 Task: Create Card Card0000000099 in Board Board0000000025 in Workspace WS0000000009 in Trello. Create Card Card0000000100 in Board Board0000000025 in Workspace WS0000000009 in Trello. Create Card Card0000000101 in Board Board0000000026 in Workspace WS0000000009 in Trello. Create Card Card0000000102 in Board Board0000000026 in Workspace WS0000000009 in Trello. Create Card Card0000000103 in Board Board0000000026 in Workspace WS0000000009 in Trello
Action: Mouse moved to (502, 472)
Screenshot: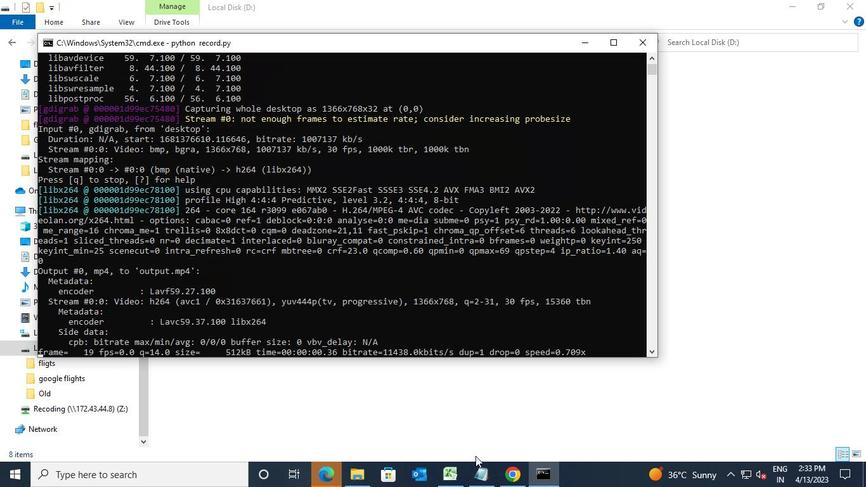 
Action: Mouse pressed left at (502, 472)
Screenshot: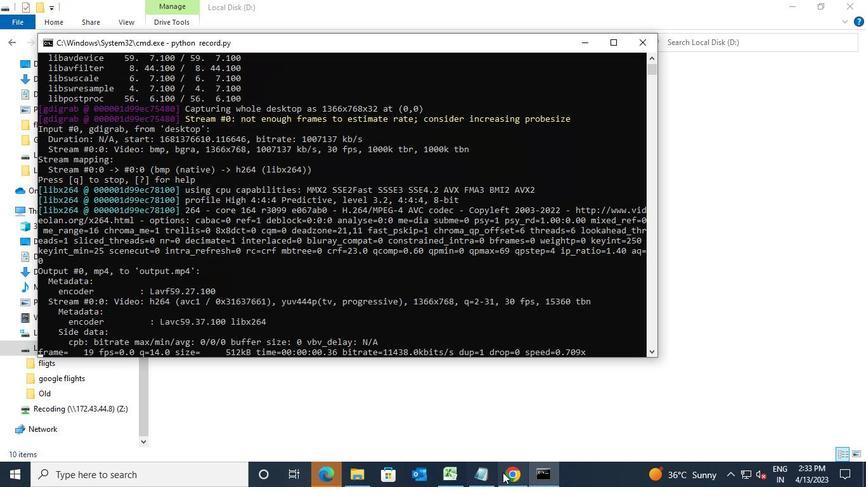 
Action: Mouse moved to (119, 299)
Screenshot: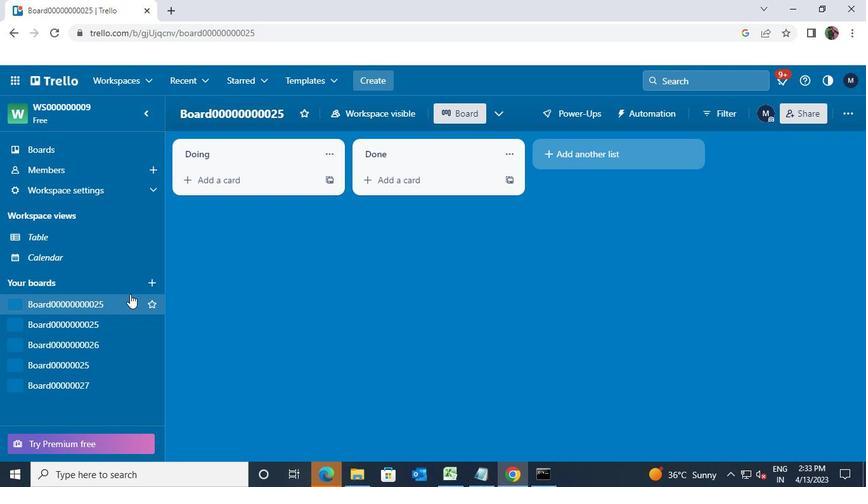 
Action: Mouse pressed left at (119, 299)
Screenshot: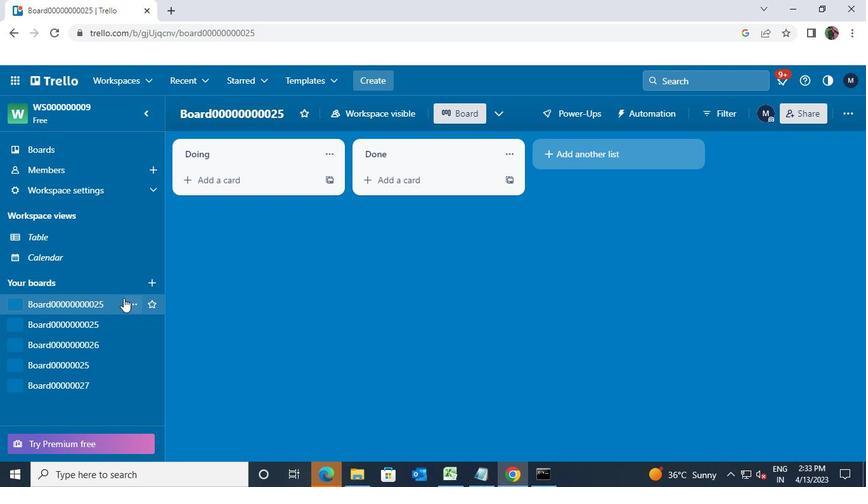 
Action: Mouse moved to (210, 179)
Screenshot: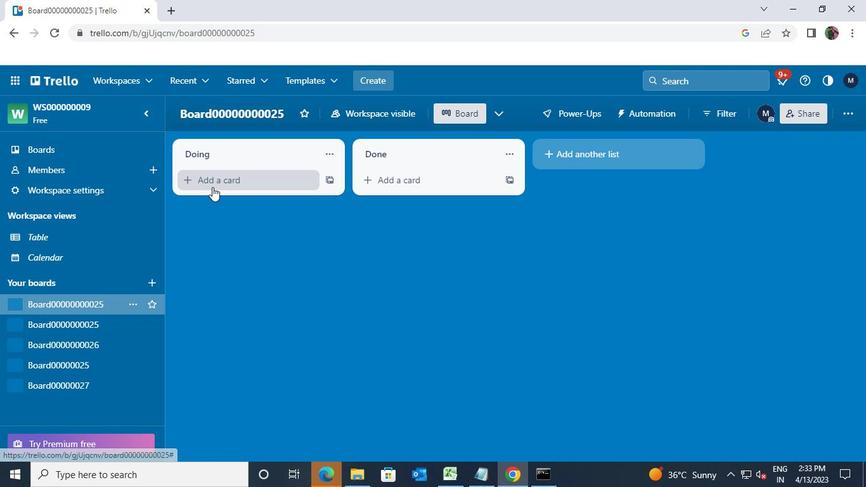 
Action: Mouse pressed left at (210, 179)
Screenshot: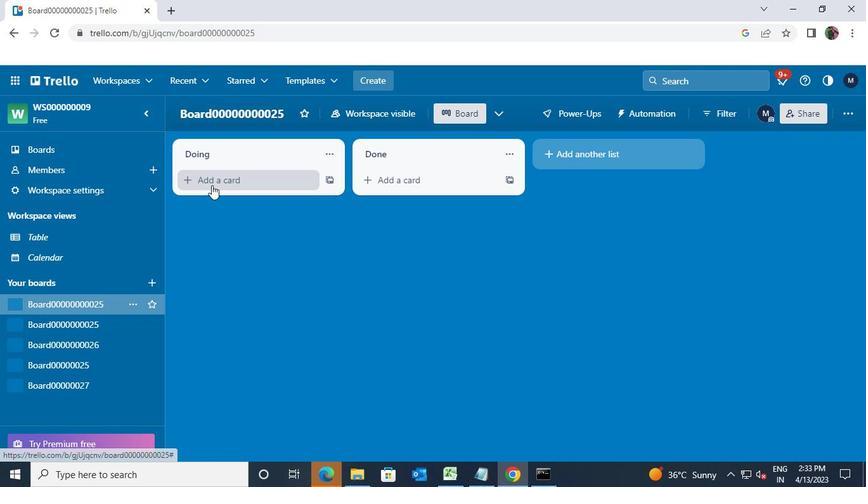 
Action: Keyboard <96>
Screenshot: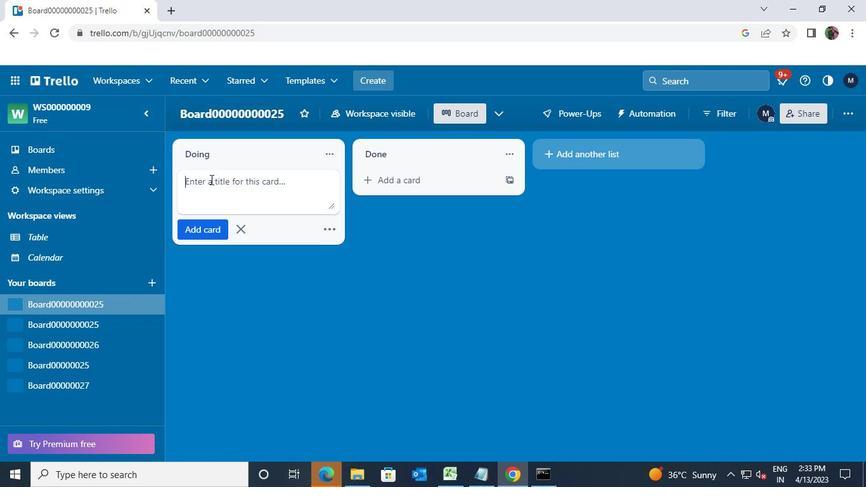 
Action: Keyboard <96>
Screenshot: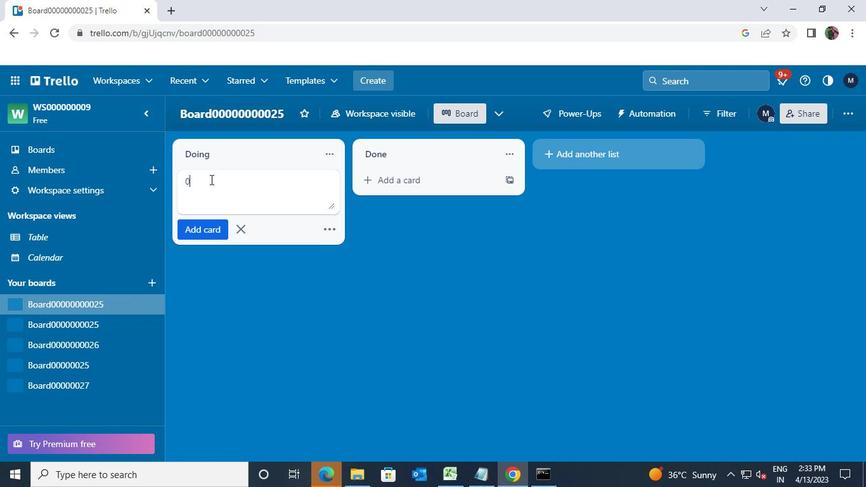 
Action: Keyboard <96>
Screenshot: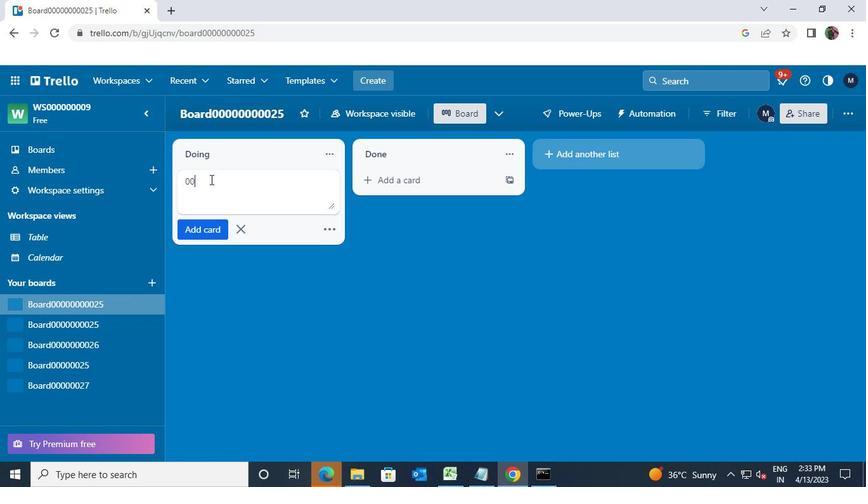 
Action: Keyboard <96>
Screenshot: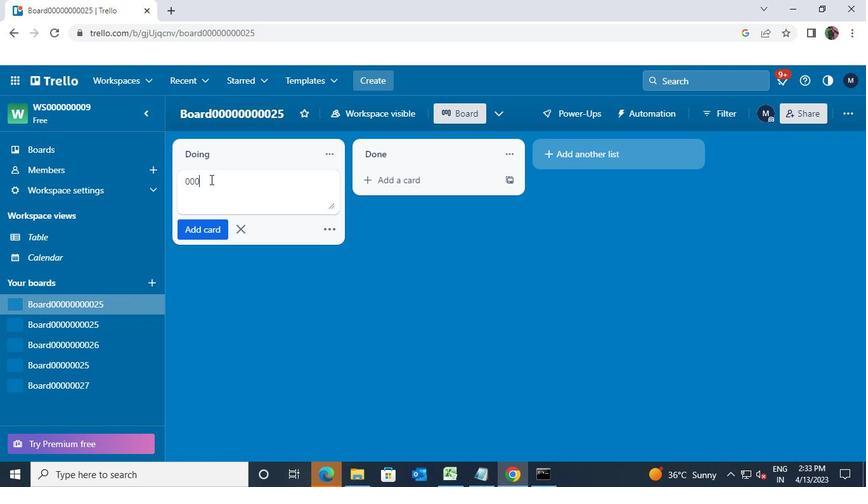 
Action: Keyboard <96>
Screenshot: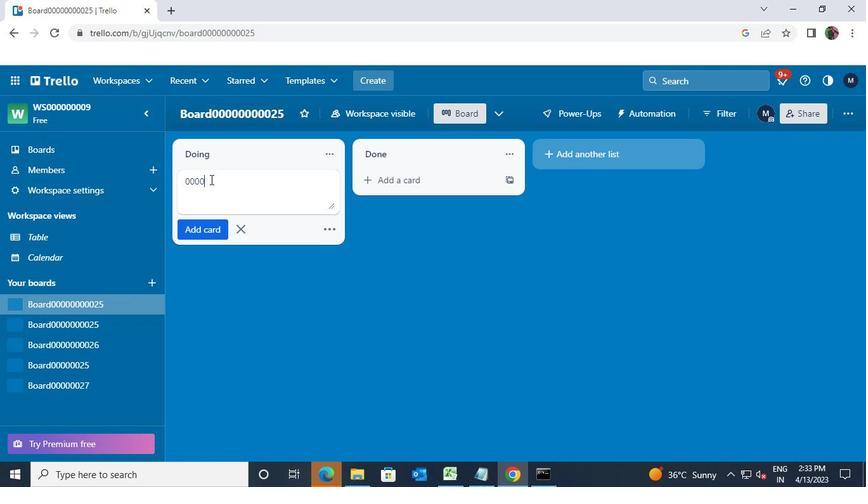 
Action: Keyboard <96>
Screenshot: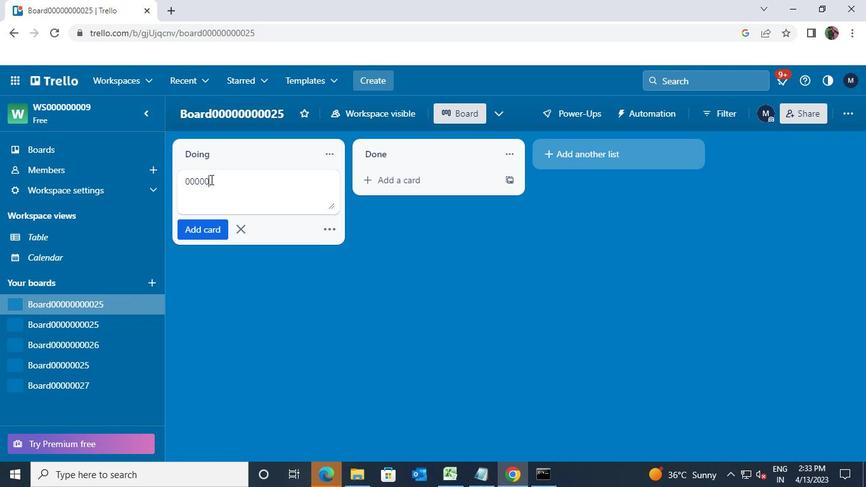 
Action: Keyboard <96>
Screenshot: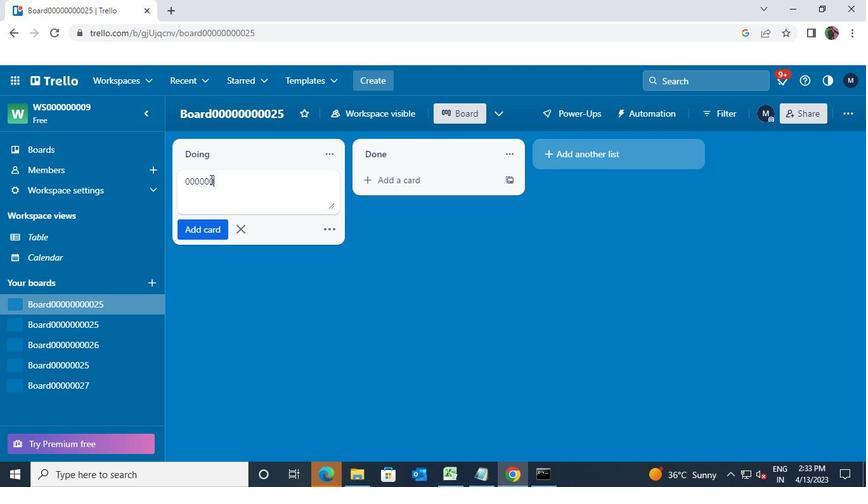 
Action: Keyboard <96>
Screenshot: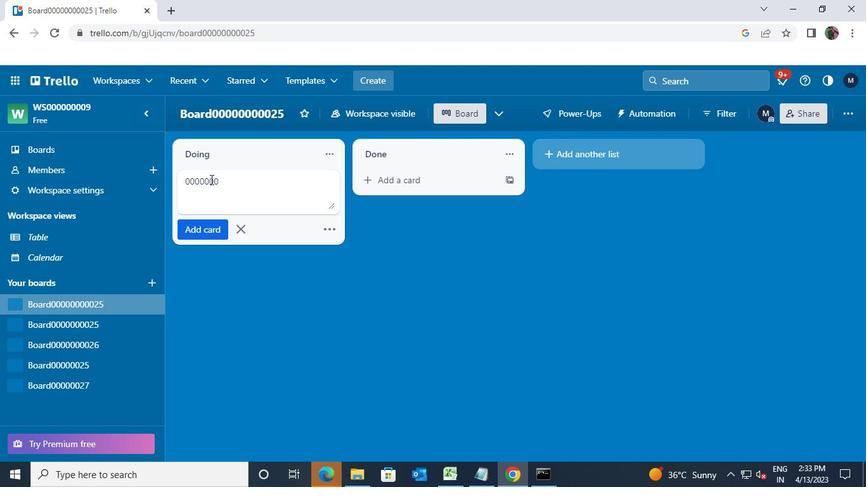 
Action: Keyboard <99>
Screenshot: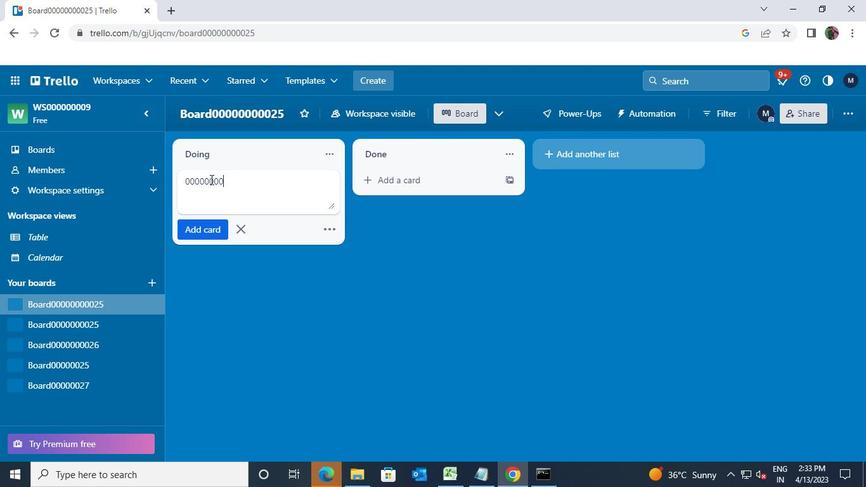 
Action: Mouse moved to (223, 179)
Screenshot: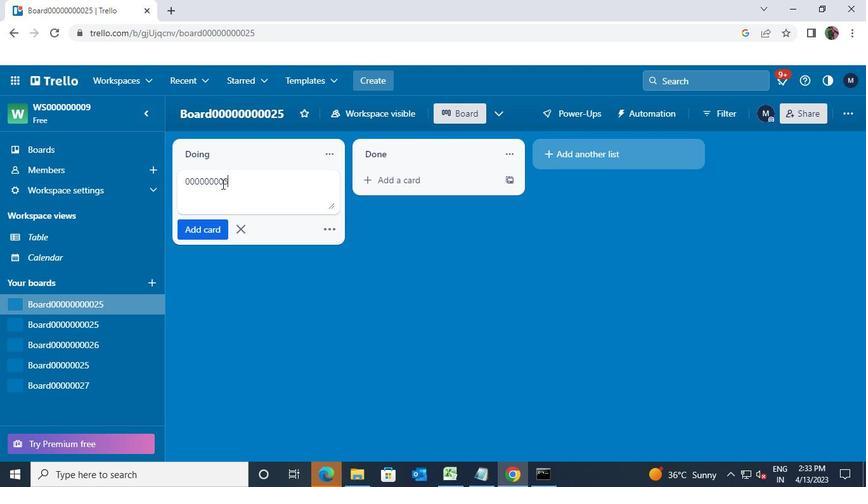
Action: Mouse pressed left at (223, 179)
Screenshot: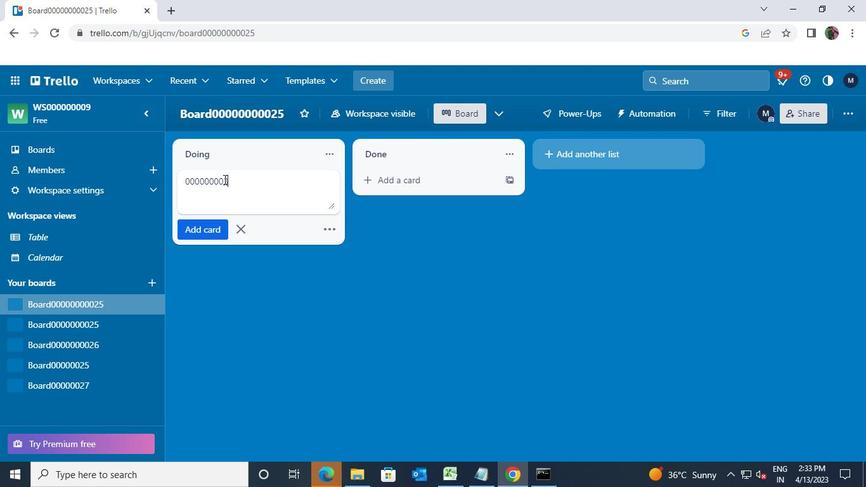 
Action: Mouse moved to (229, 180)
Screenshot: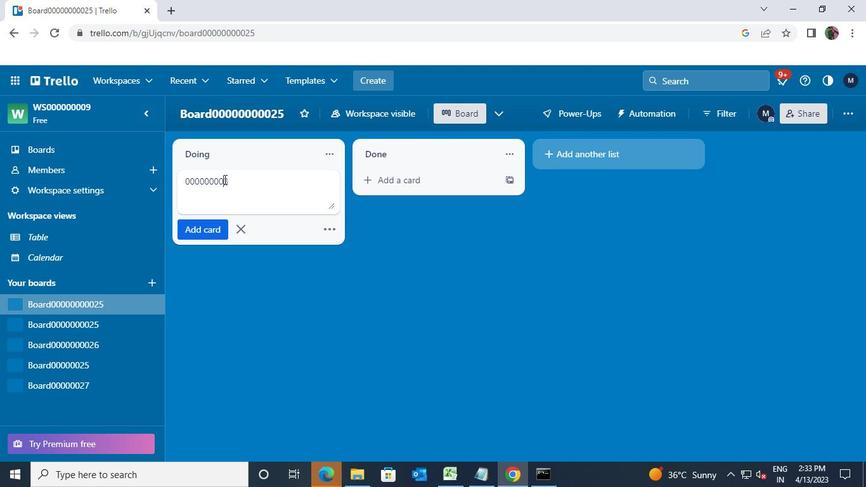 
Action: Keyboard <105>
Screenshot: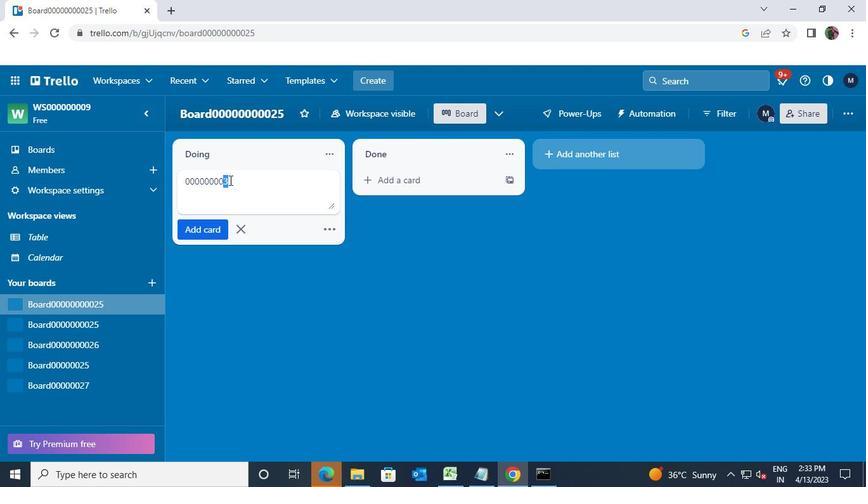 
Action: Keyboard <105>
Screenshot: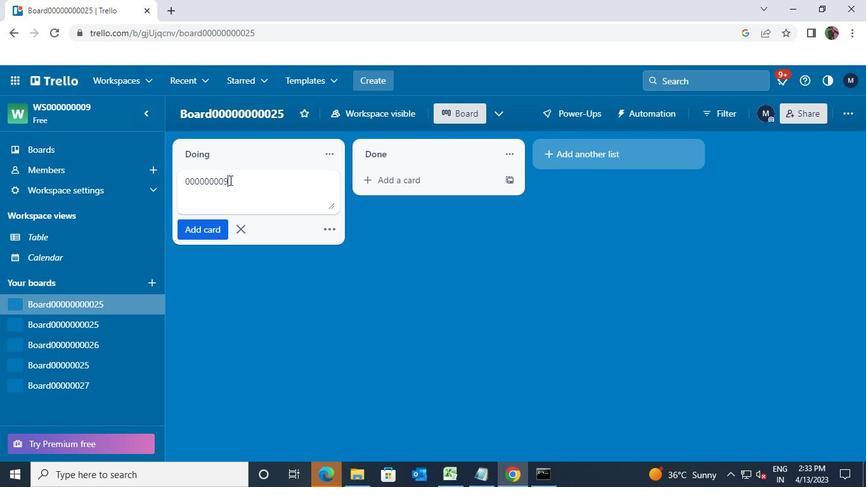 
Action: Mouse moved to (189, 221)
Screenshot: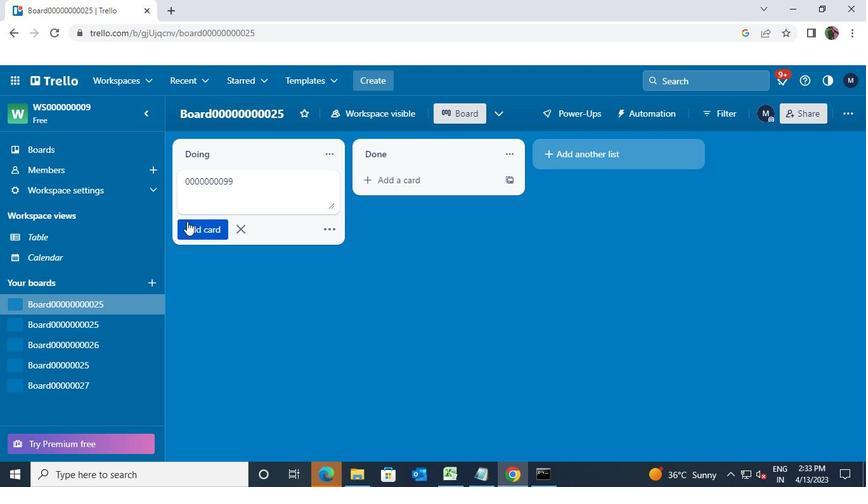
Action: Mouse pressed left at (189, 221)
Screenshot: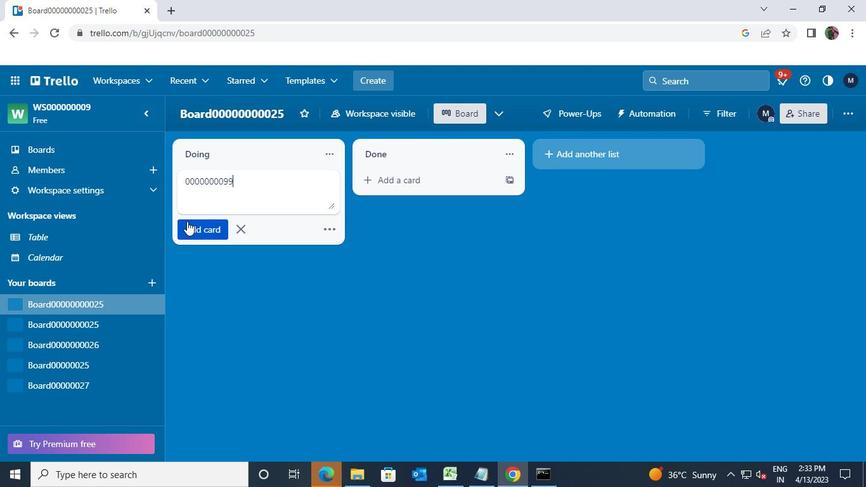 
Action: Mouse moved to (194, 213)
Screenshot: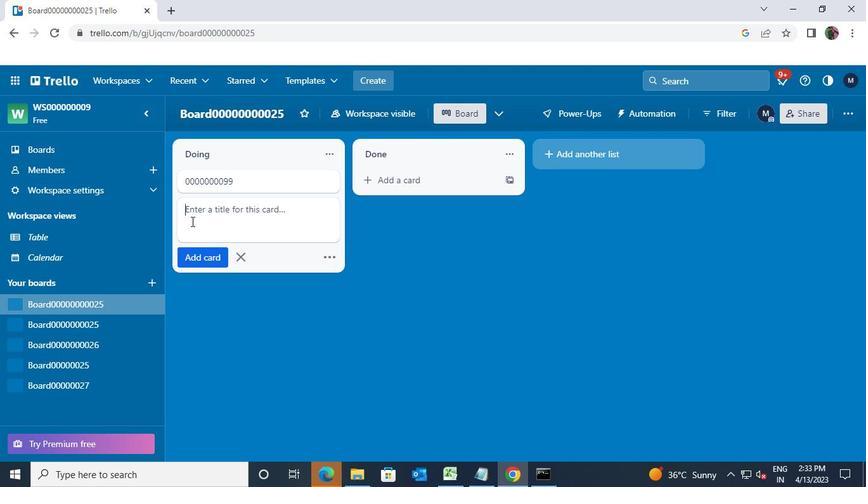 
Action: Mouse pressed left at (194, 213)
Screenshot: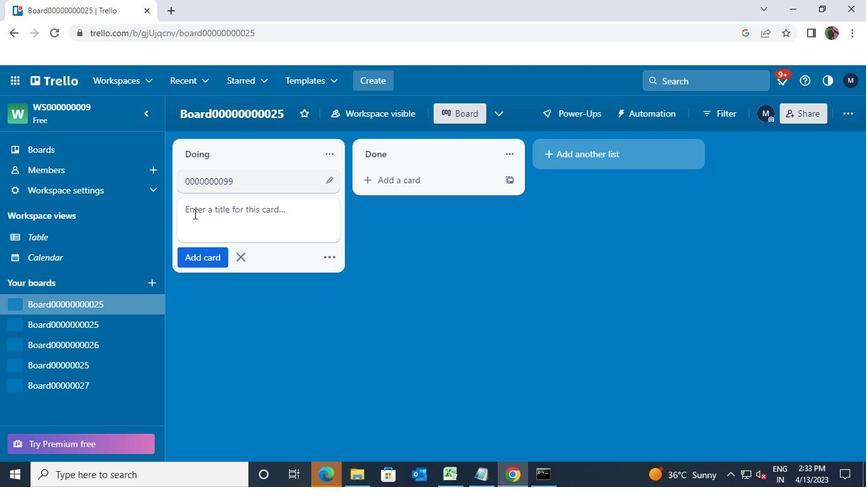 
Action: Keyboard <96>
Screenshot: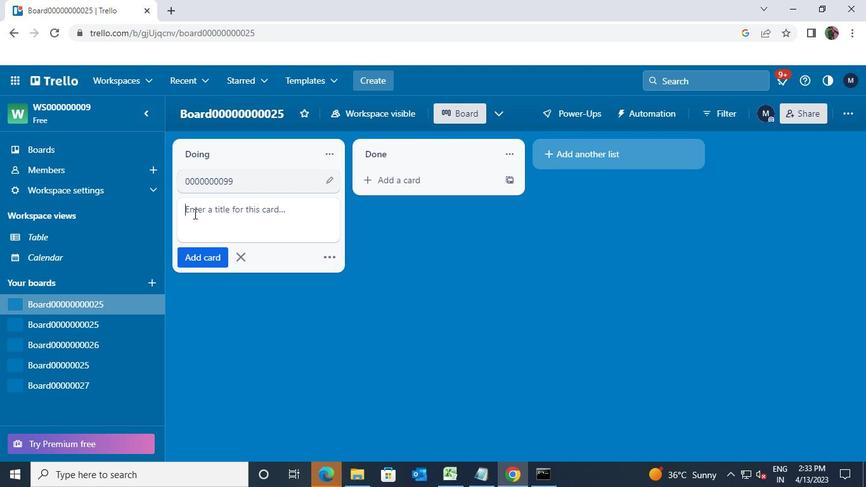 
Action: Keyboard <96>
Screenshot: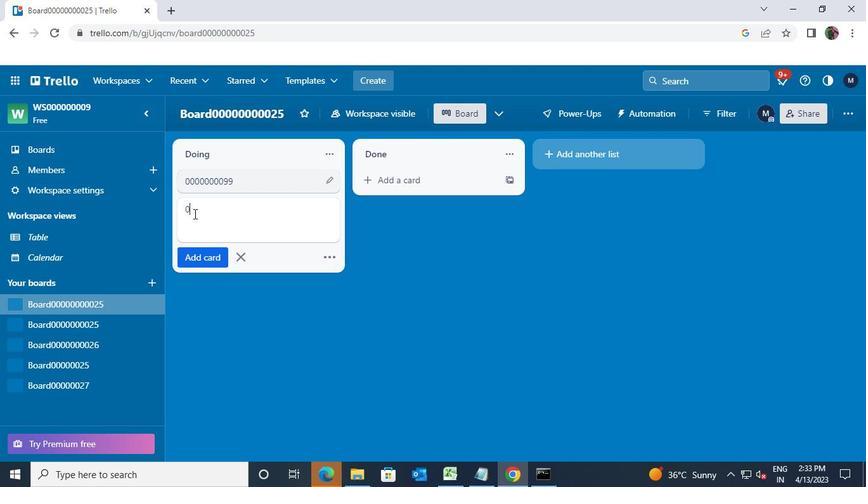 
Action: Keyboard <96>
Screenshot: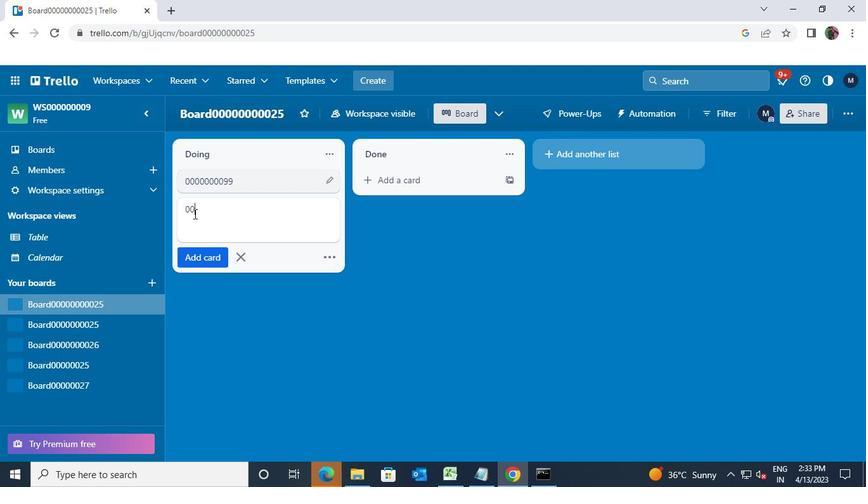 
Action: Keyboard <96>
Screenshot: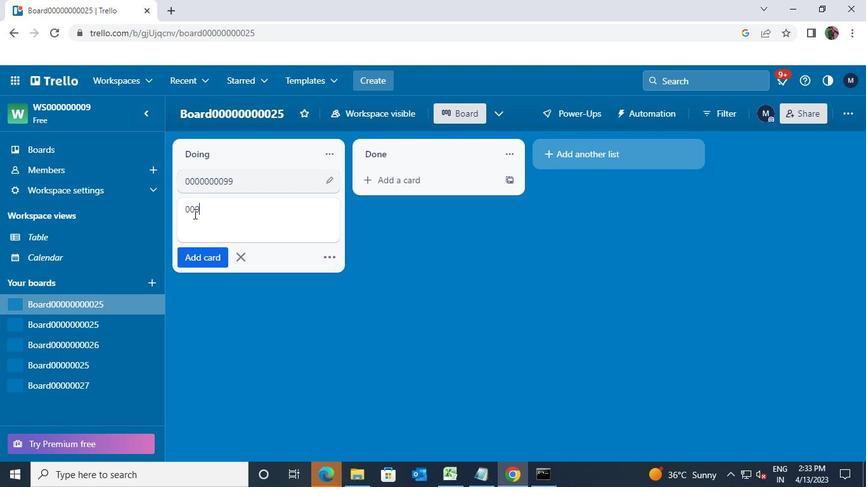 
Action: Keyboard <96>
Screenshot: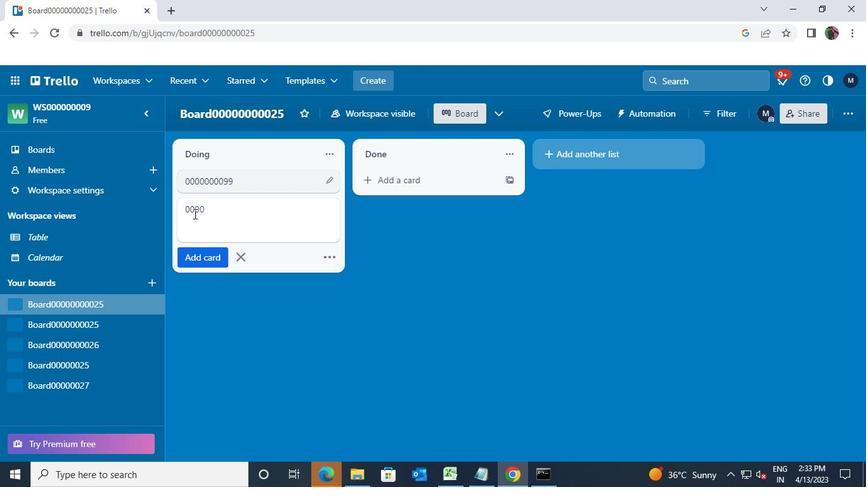 
Action: Keyboard <96>
Screenshot: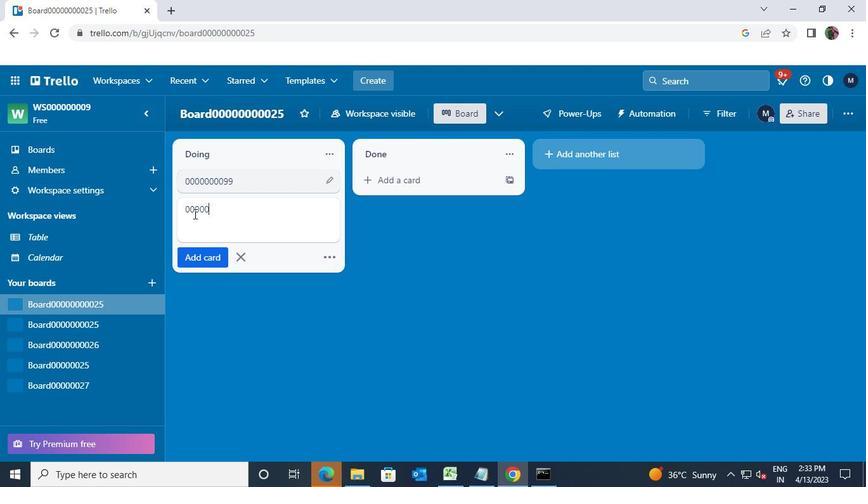 
Action: Keyboard <96>
Screenshot: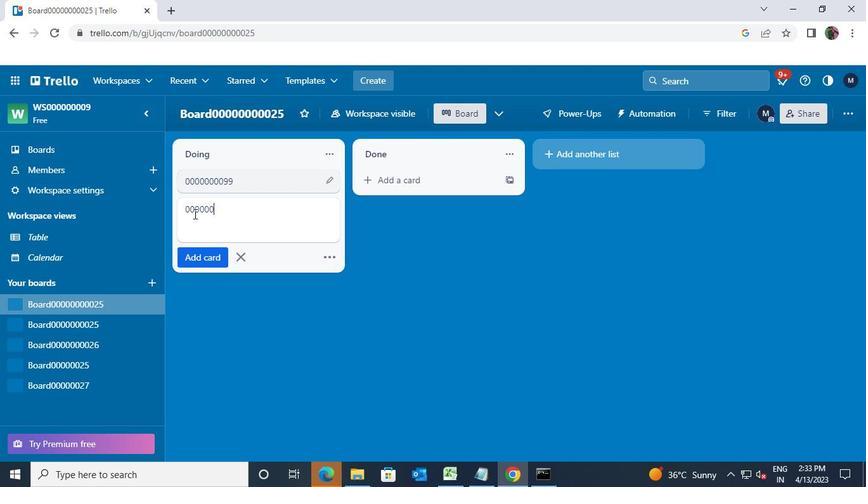 
Action: Keyboard <97>
Screenshot: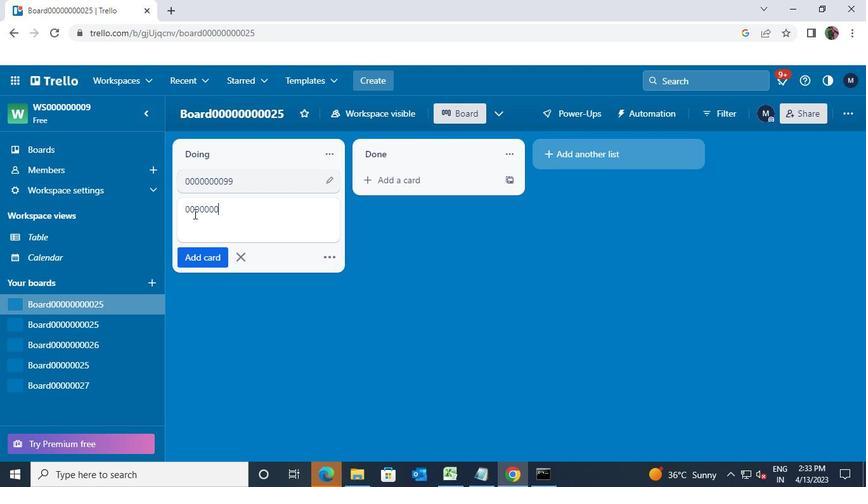 
Action: Keyboard <96>
Screenshot: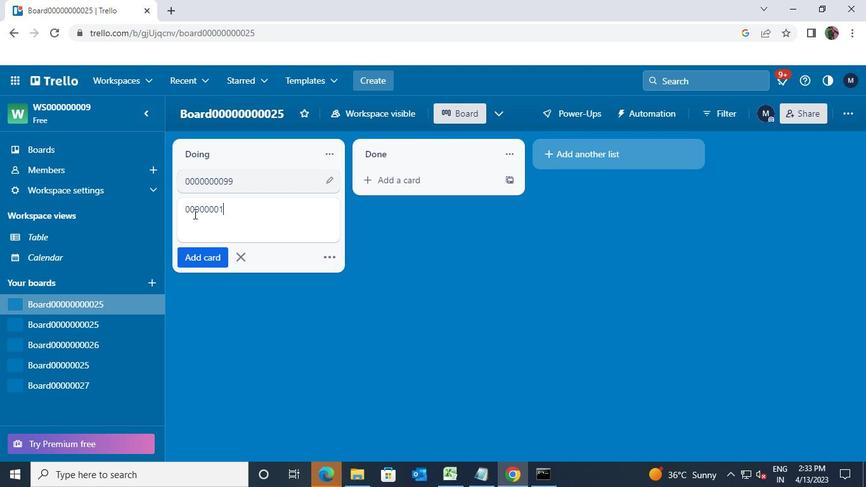 
Action: Keyboard <96>
Screenshot: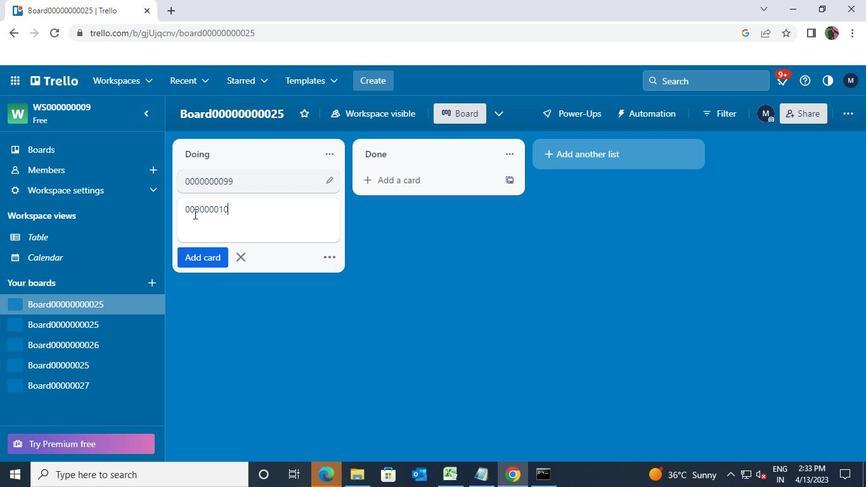 
Action: Mouse moved to (202, 249)
Screenshot: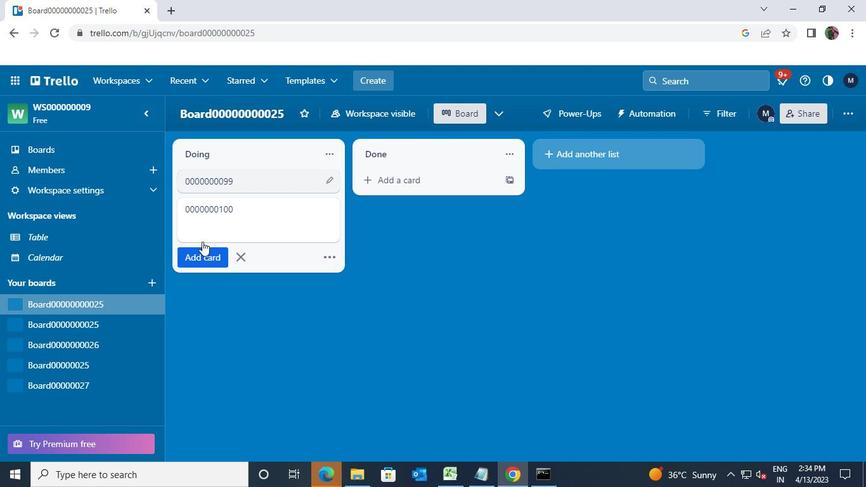 
Action: Mouse pressed left at (202, 249)
Screenshot: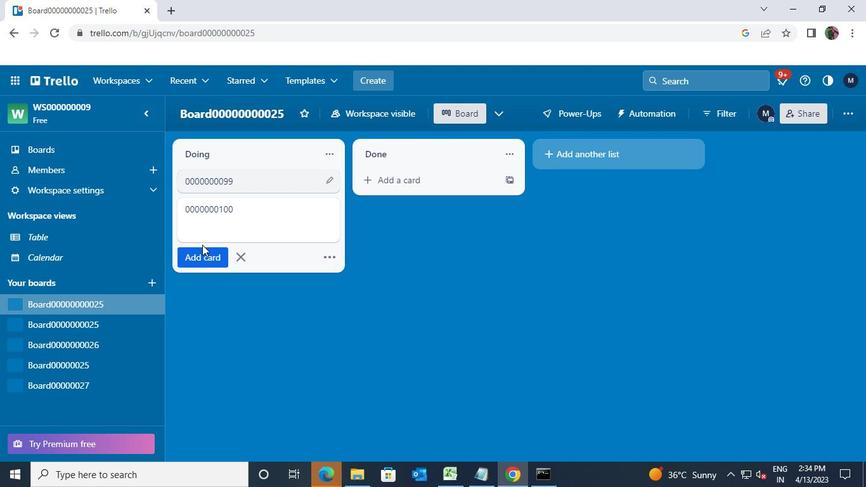 
Action: Mouse moved to (96, 339)
Screenshot: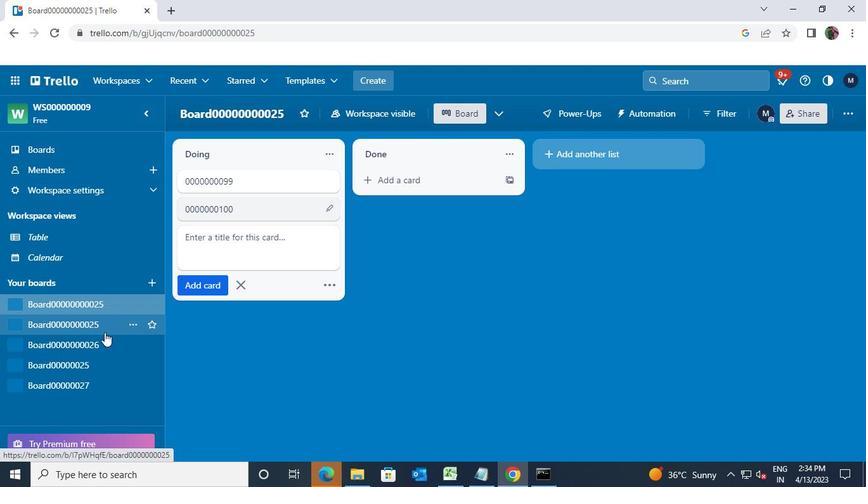 
Action: Mouse pressed left at (96, 339)
Screenshot: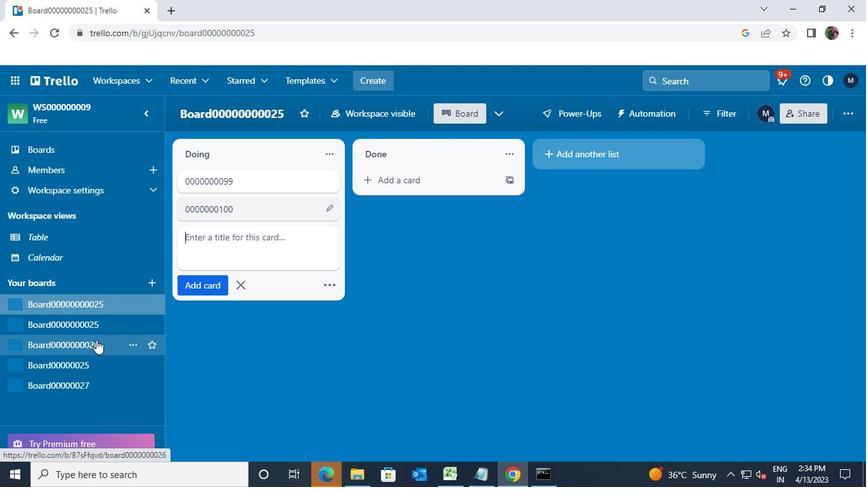 
Action: Mouse moved to (254, 181)
Screenshot: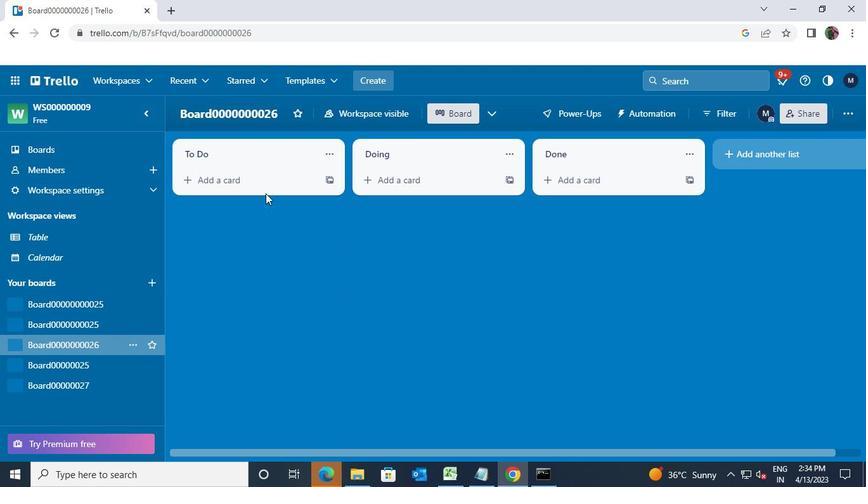 
Action: Mouse pressed left at (254, 181)
Screenshot: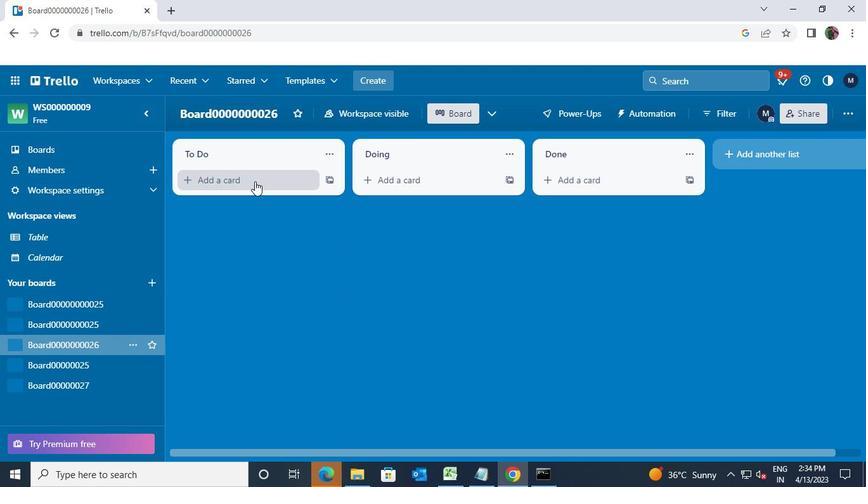 
Action: Mouse moved to (250, 178)
Screenshot: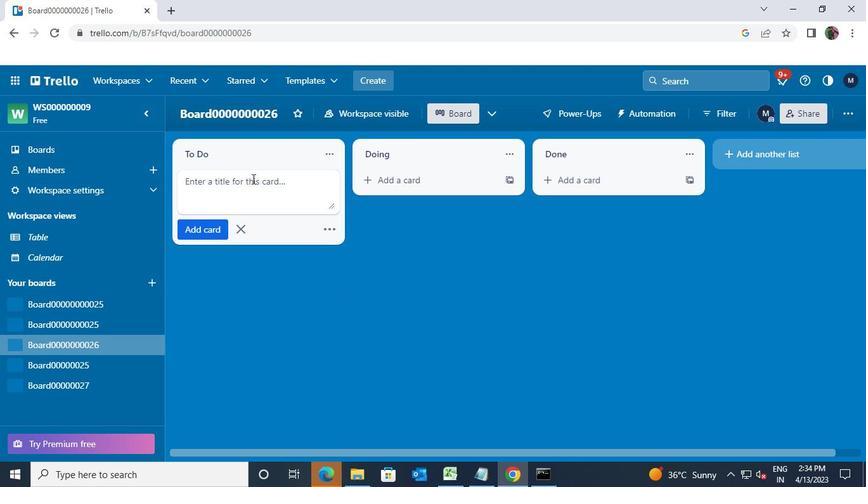 
Action: Keyboard <96>
Screenshot: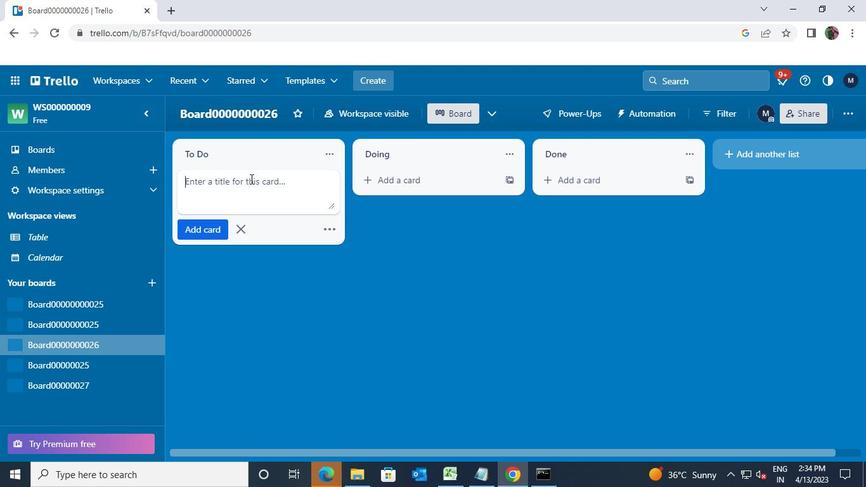 
Action: Keyboard <96>
Screenshot: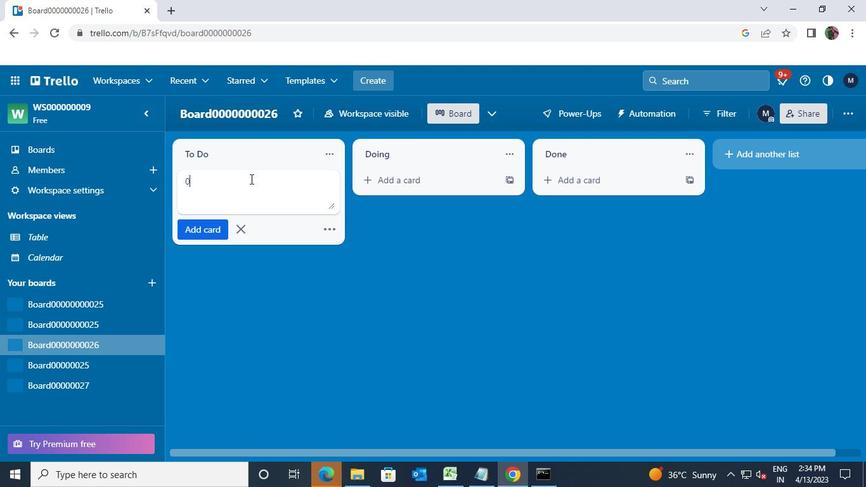 
Action: Keyboard <96>
Screenshot: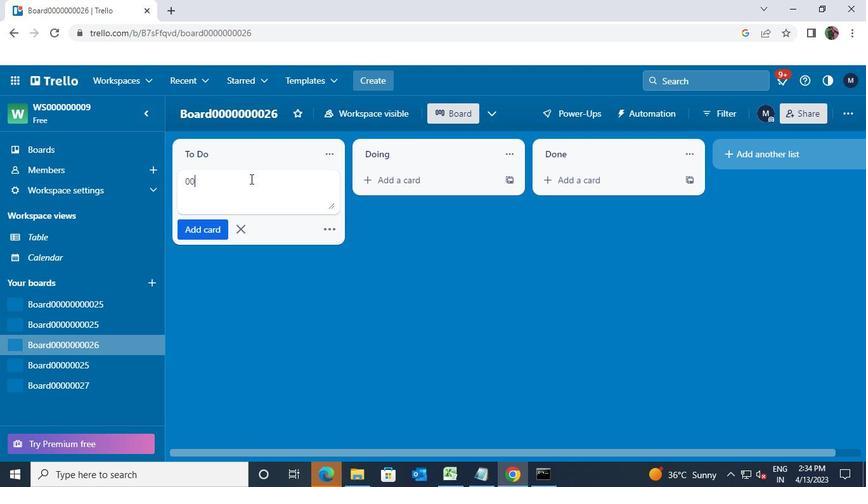 
Action: Keyboard <96>
Screenshot: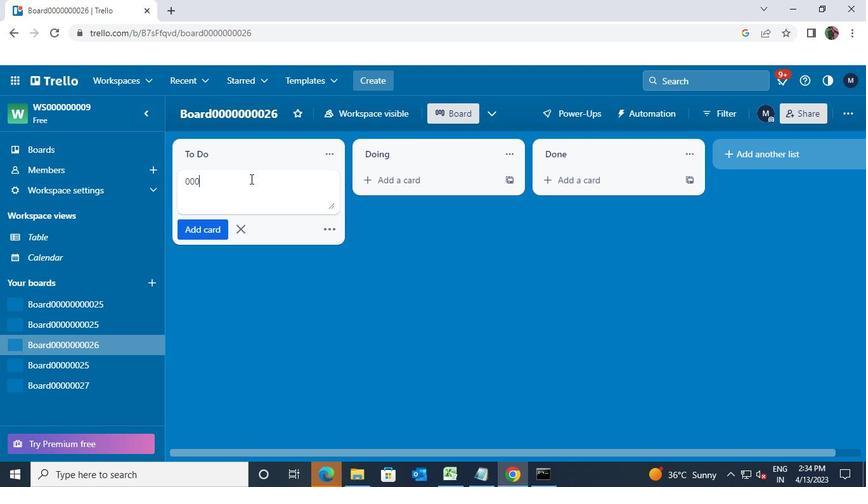 
Action: Keyboard <96>
Screenshot: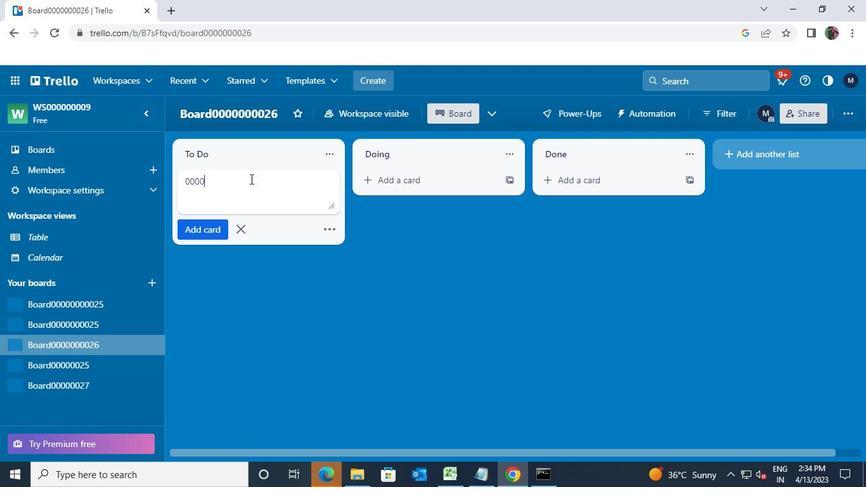 
Action: Keyboard <96>
Screenshot: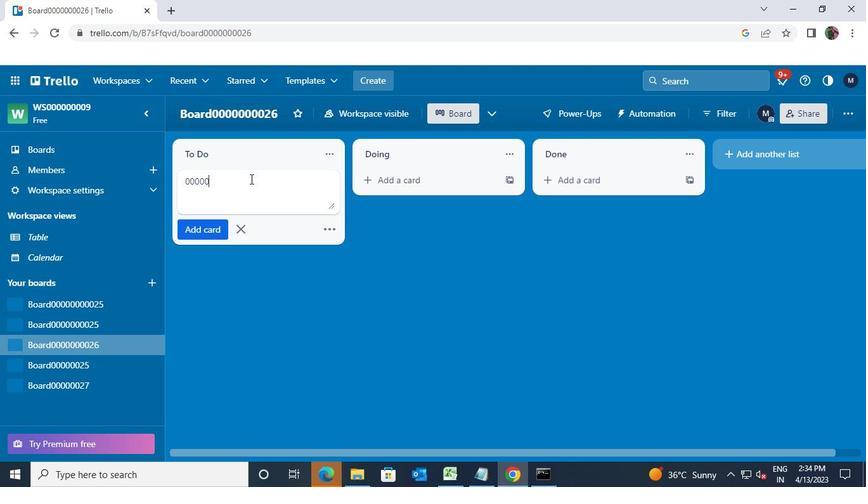 
Action: Keyboard <96>
Screenshot: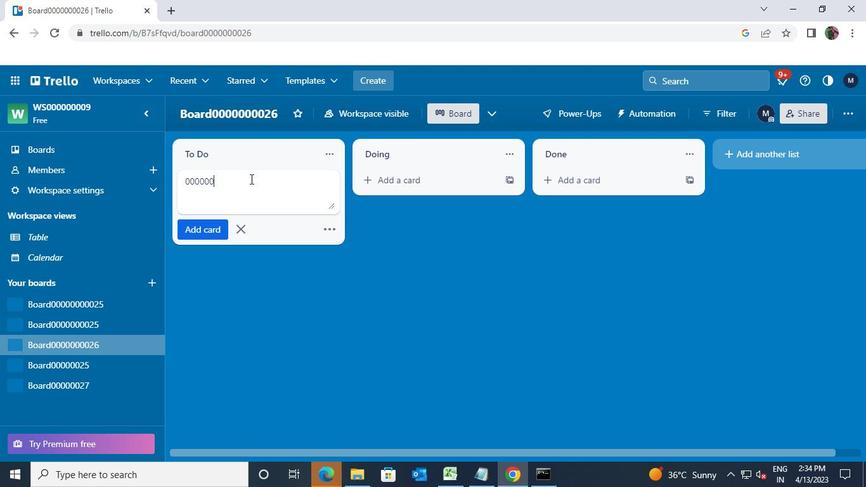 
Action: Keyboard <97>
Screenshot: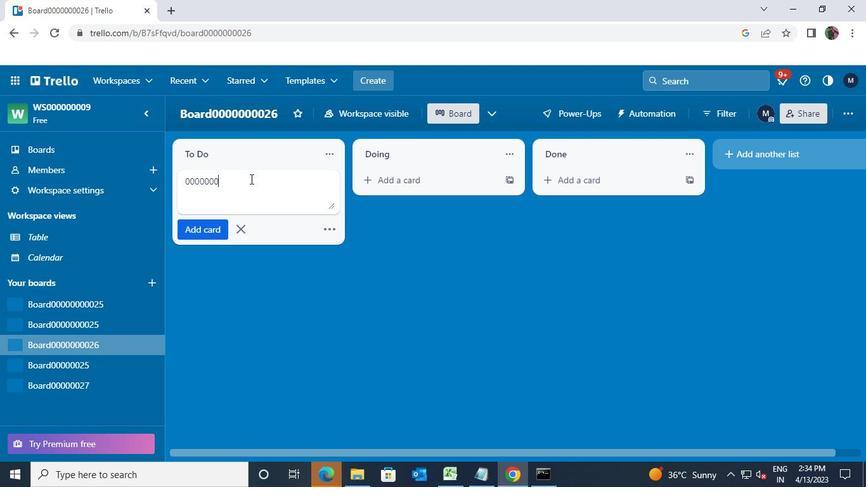 
Action: Keyboard <96>
Screenshot: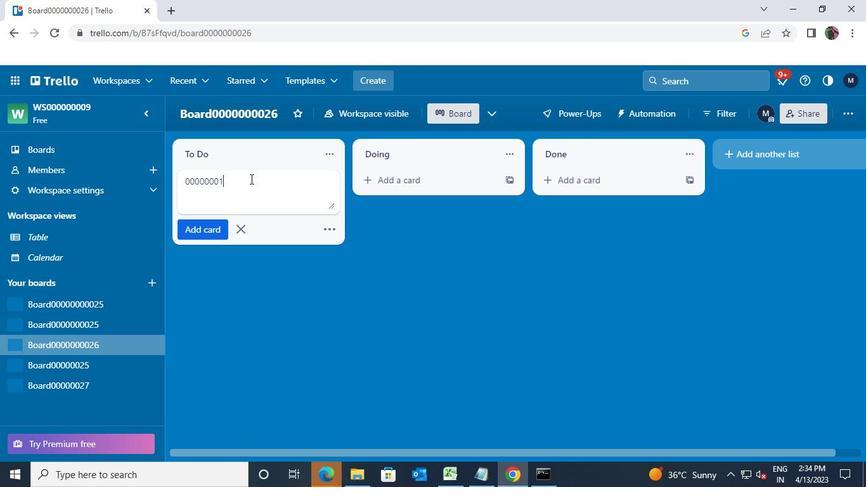 
Action: Keyboard <102>
Screenshot: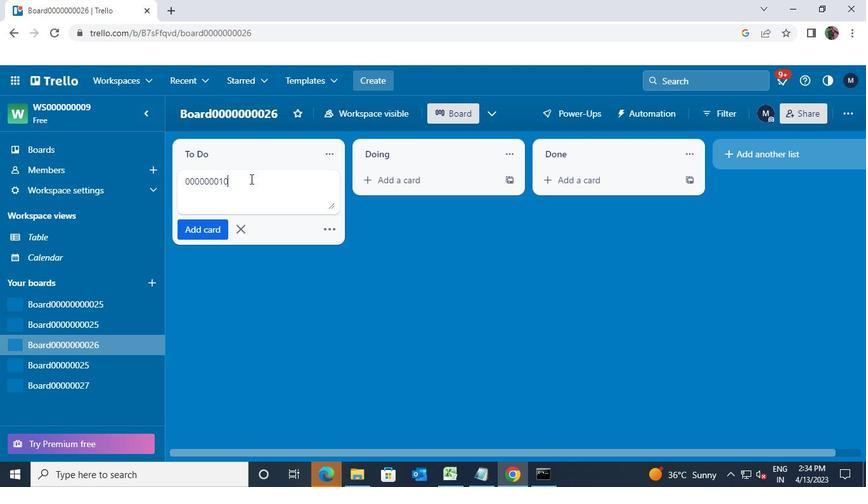 
Action: Keyboard Key.enter
Screenshot: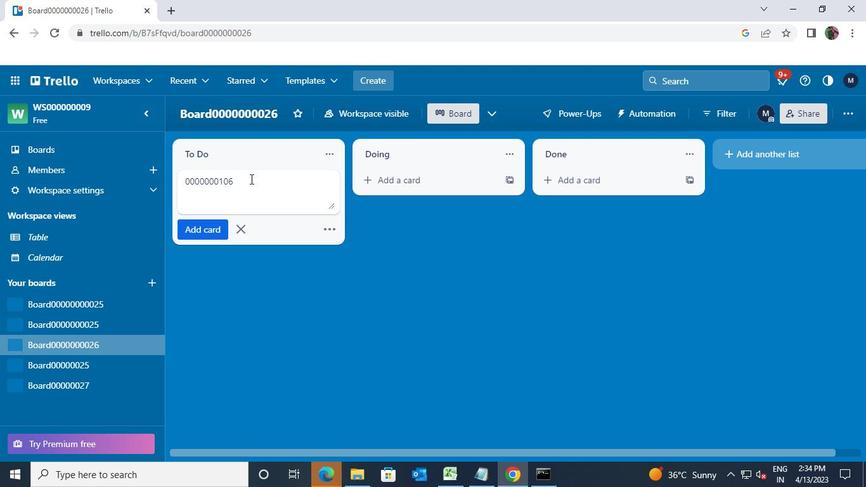 
Action: Mouse moved to (109, 376)
Screenshot: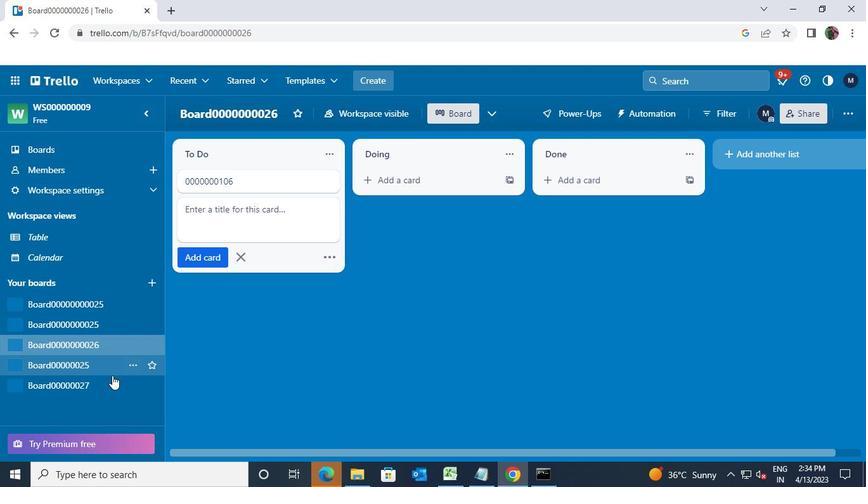 
Action: Mouse pressed left at (109, 376)
Screenshot: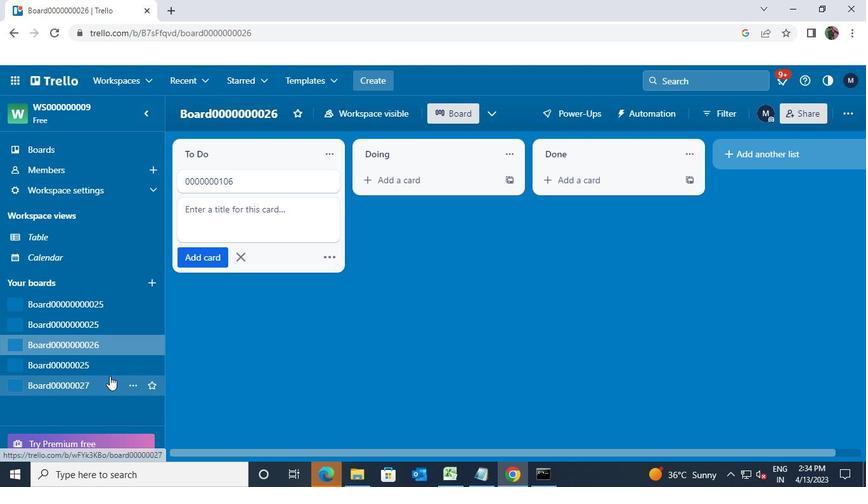 
Action: Mouse moved to (204, 179)
Screenshot: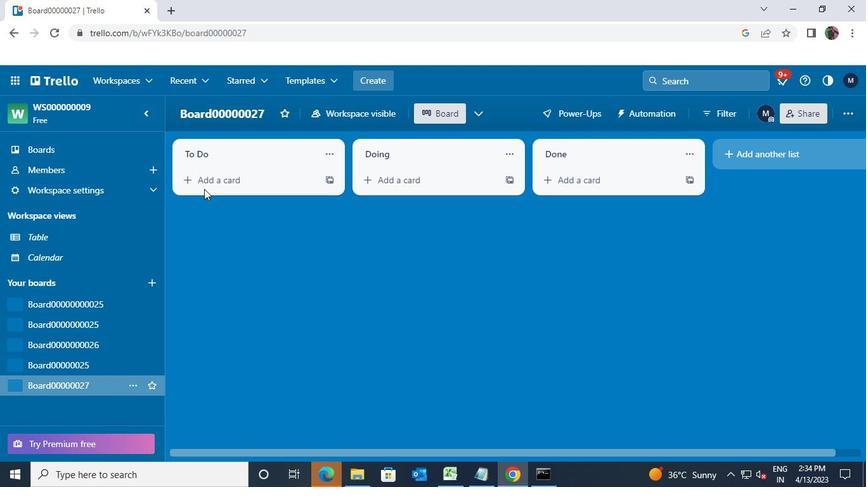 
Action: Mouse pressed left at (204, 179)
Screenshot: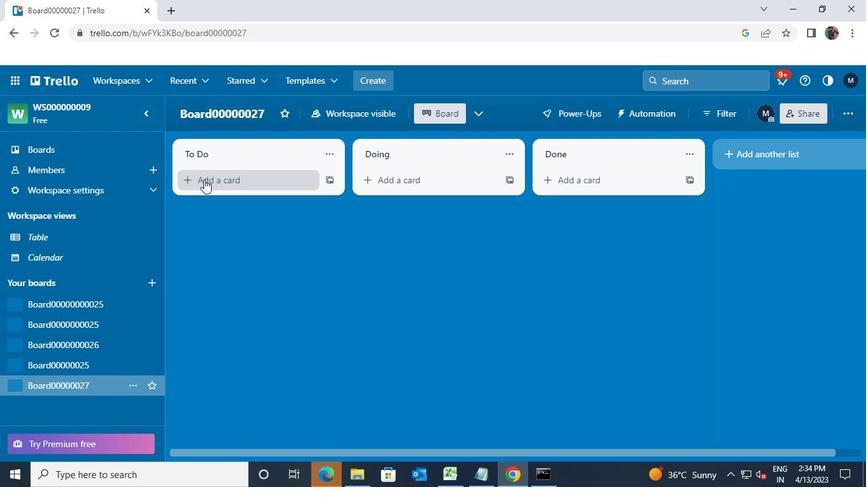 
Action: Keyboard <96>
Screenshot: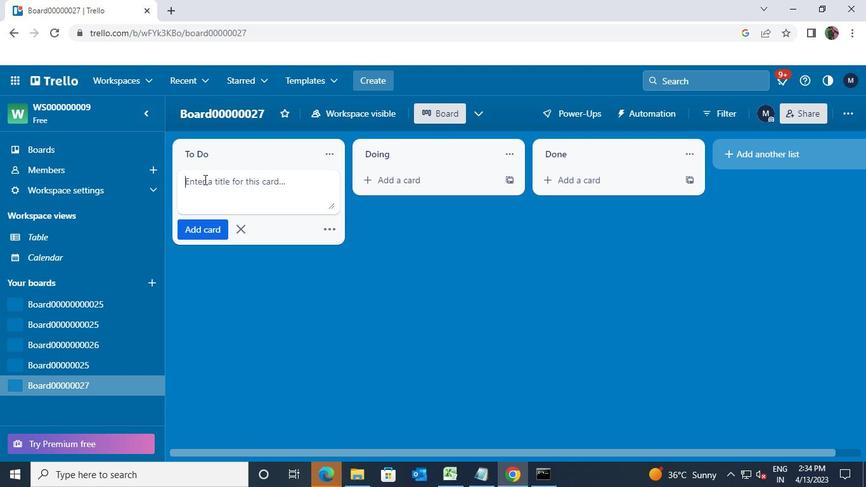 
Action: Keyboard <96>
Screenshot: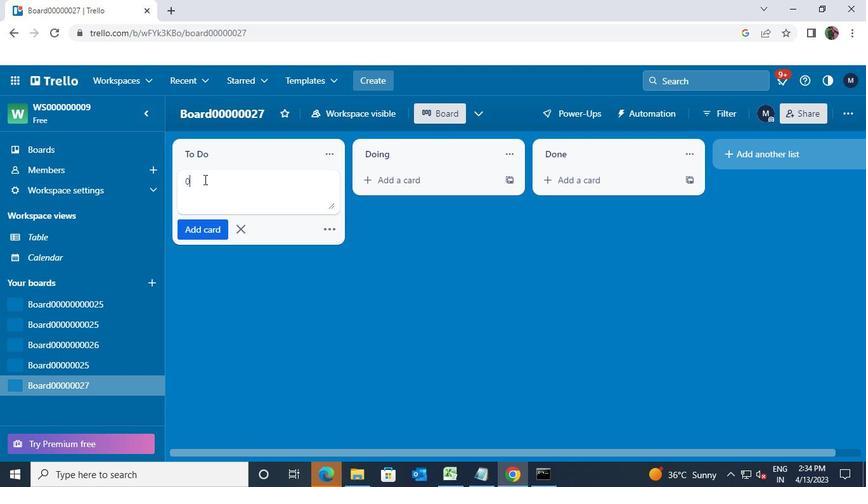 
Action: Keyboard <96>
Screenshot: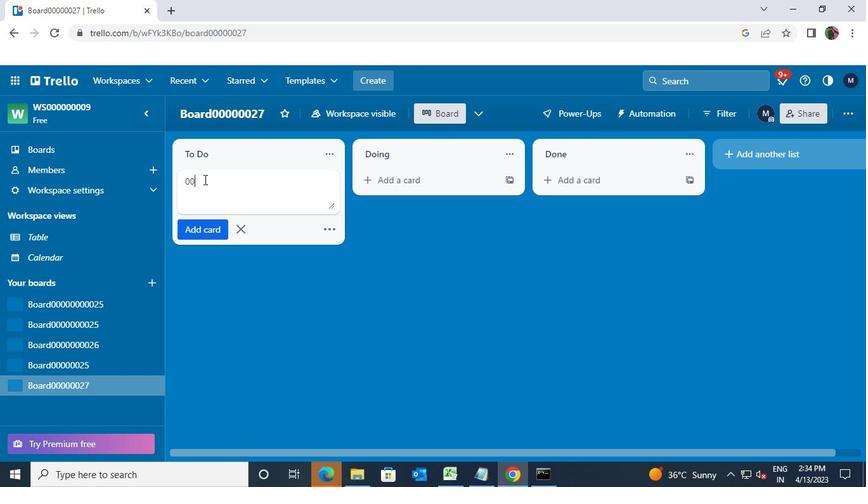 
Action: Keyboard <96>
Screenshot: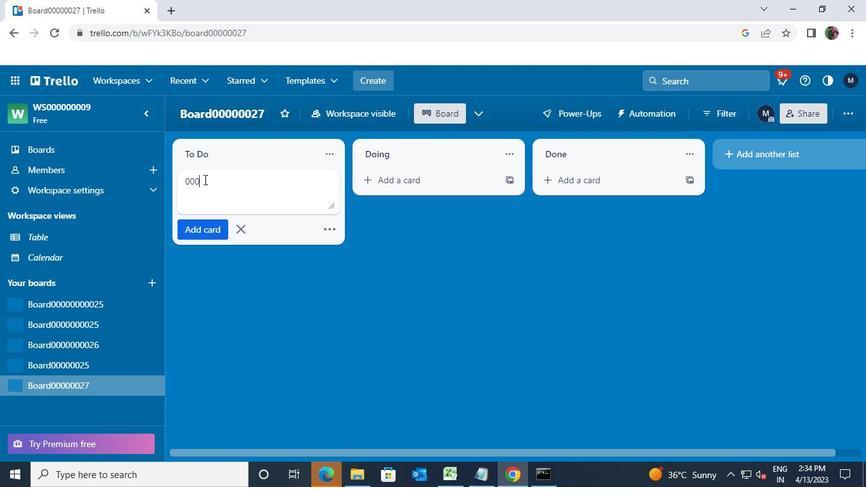 
Action: Keyboard <96>
Screenshot: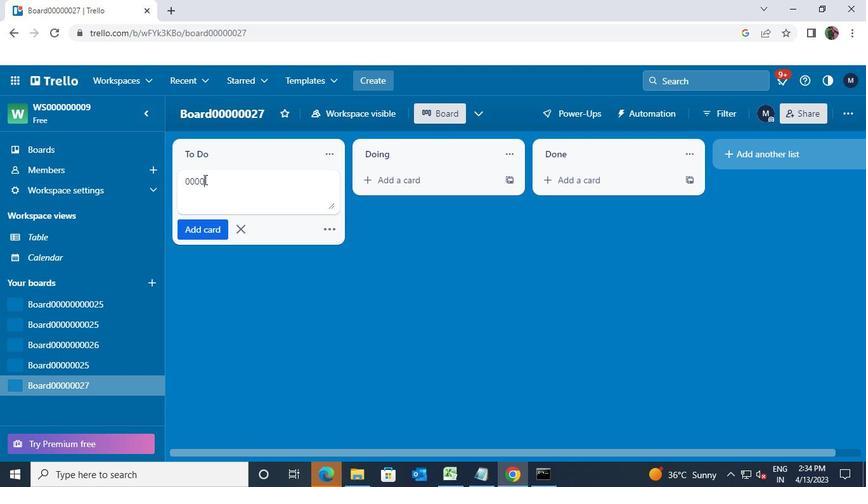 
Action: Keyboard <96>
Screenshot: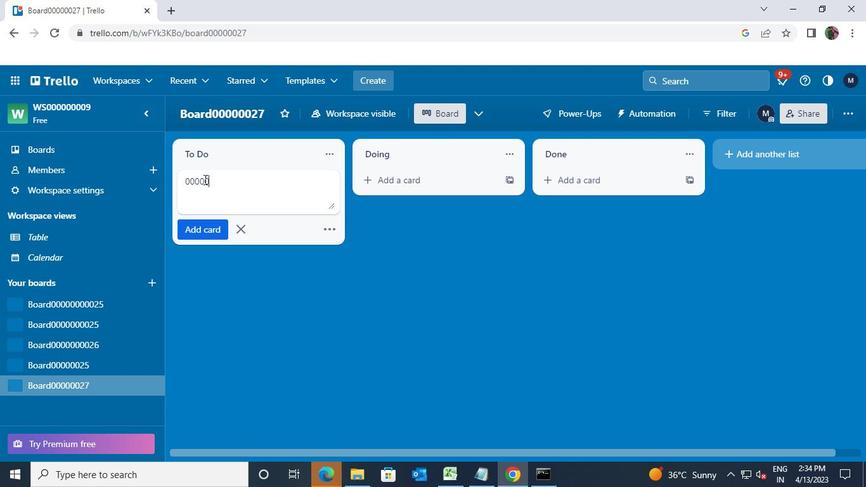 
Action: Keyboard <96>
Screenshot: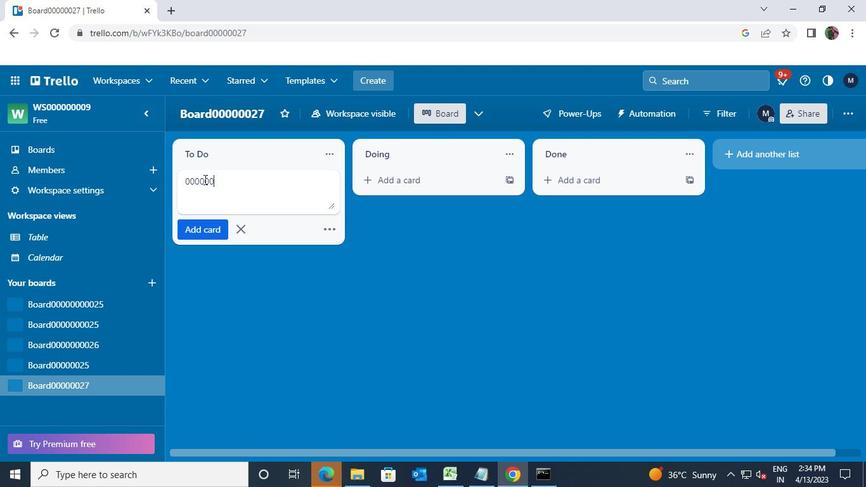
Action: Keyboard <97>
Screenshot: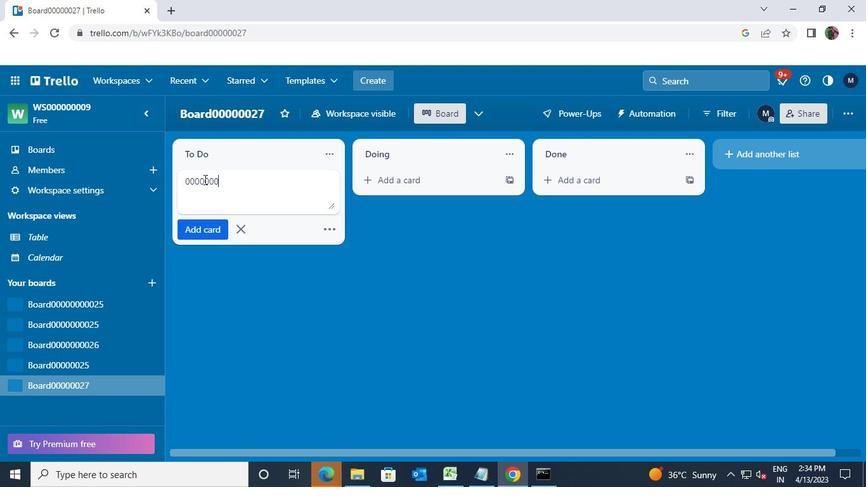 
Action: Keyboard <96>
Screenshot: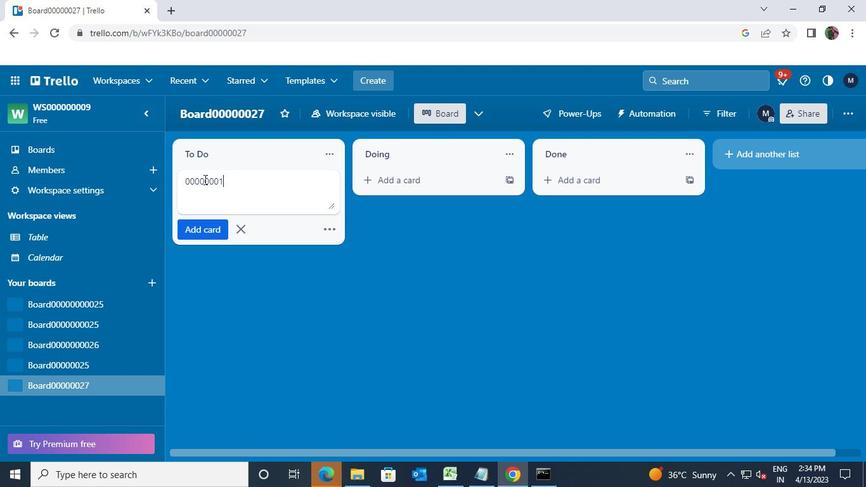 
Action: Keyboard <104>
Screenshot: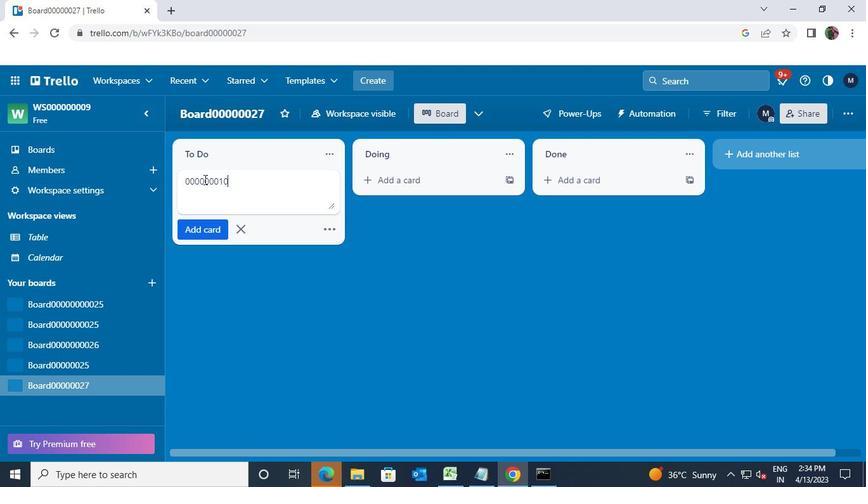 
Action: Keyboard Key.enter
Screenshot: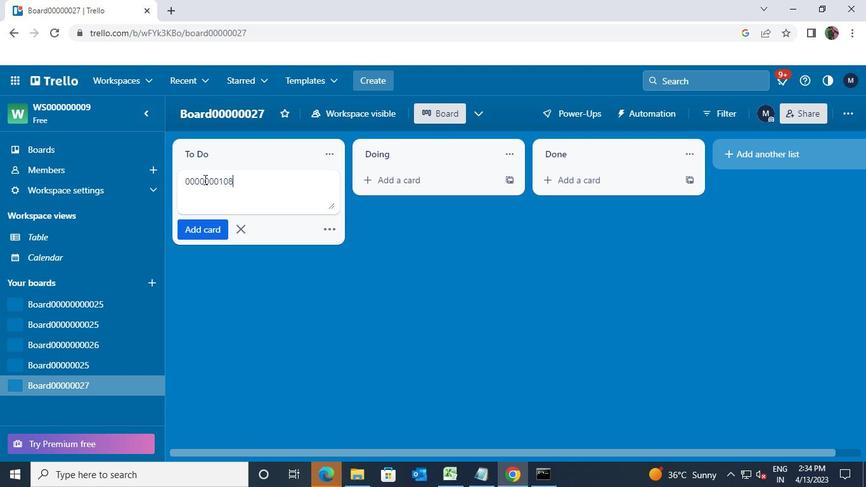 
Action: Mouse moved to (599, 373)
Screenshot: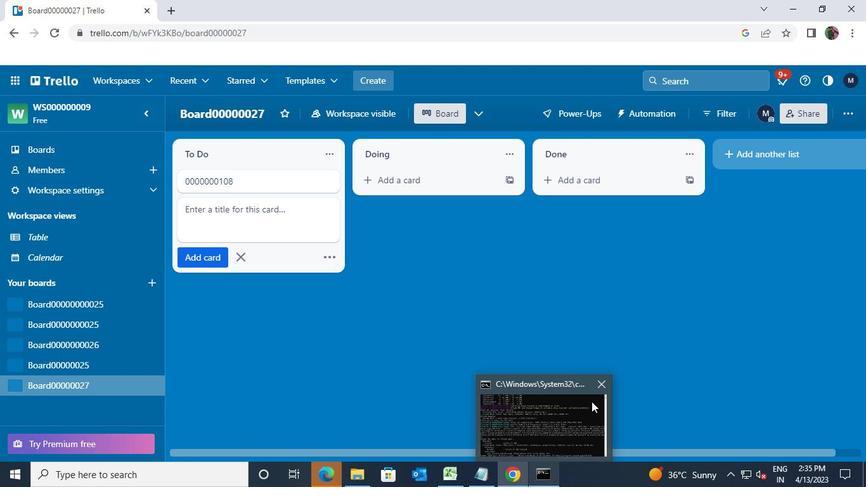 
Action: Mouse pressed left at (599, 373)
Screenshot: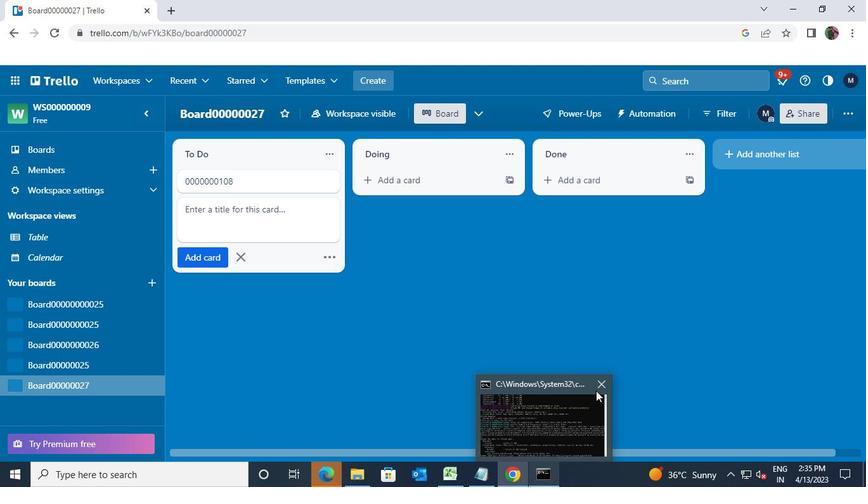 
Action: Mouse moved to (599, 384)
Screenshot: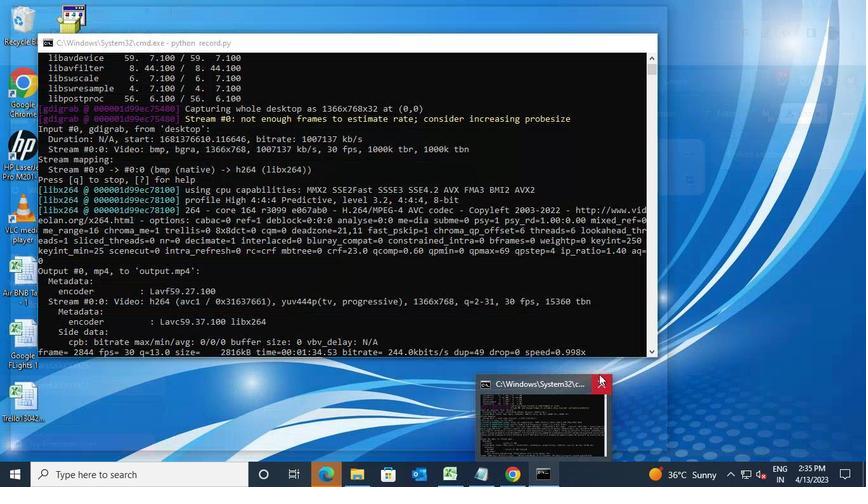 
Action: Mouse pressed left at (599, 384)
Screenshot: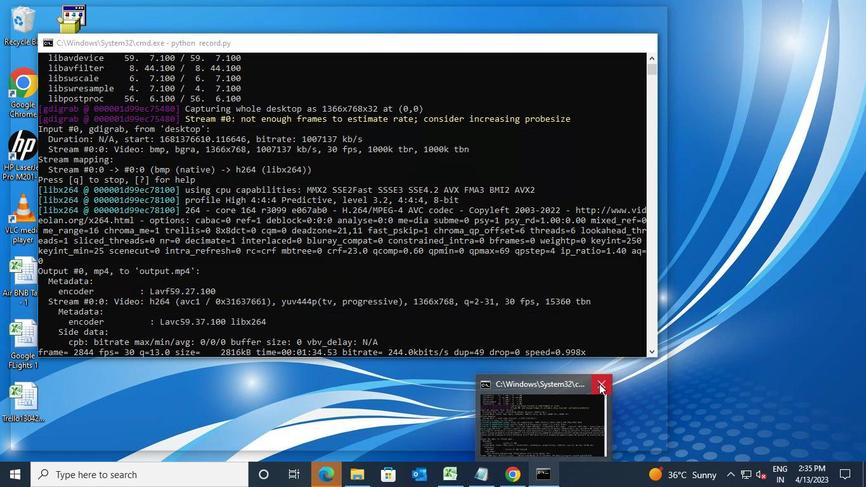 
